 Task: Add Organic Valley Organic String Cheese to the cart.
Action: Mouse pressed left at (24, 104)
Screenshot: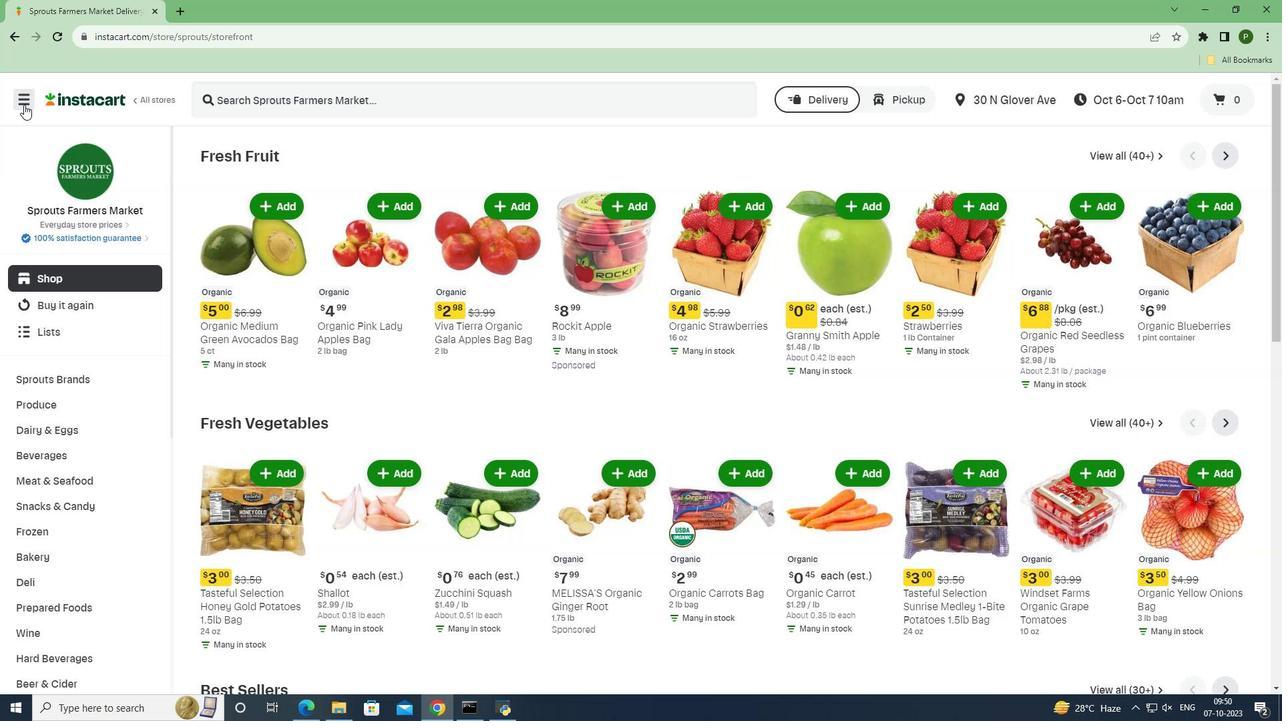 
Action: Mouse moved to (74, 348)
Screenshot: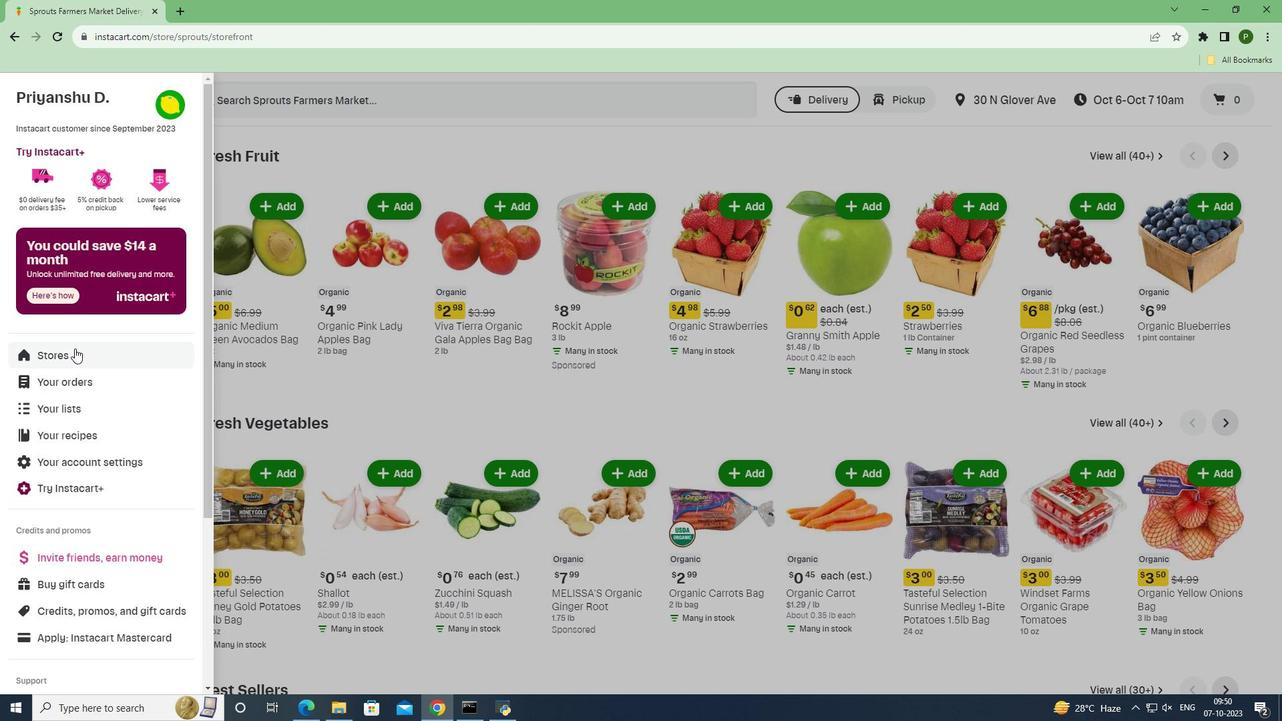 
Action: Mouse pressed left at (74, 348)
Screenshot: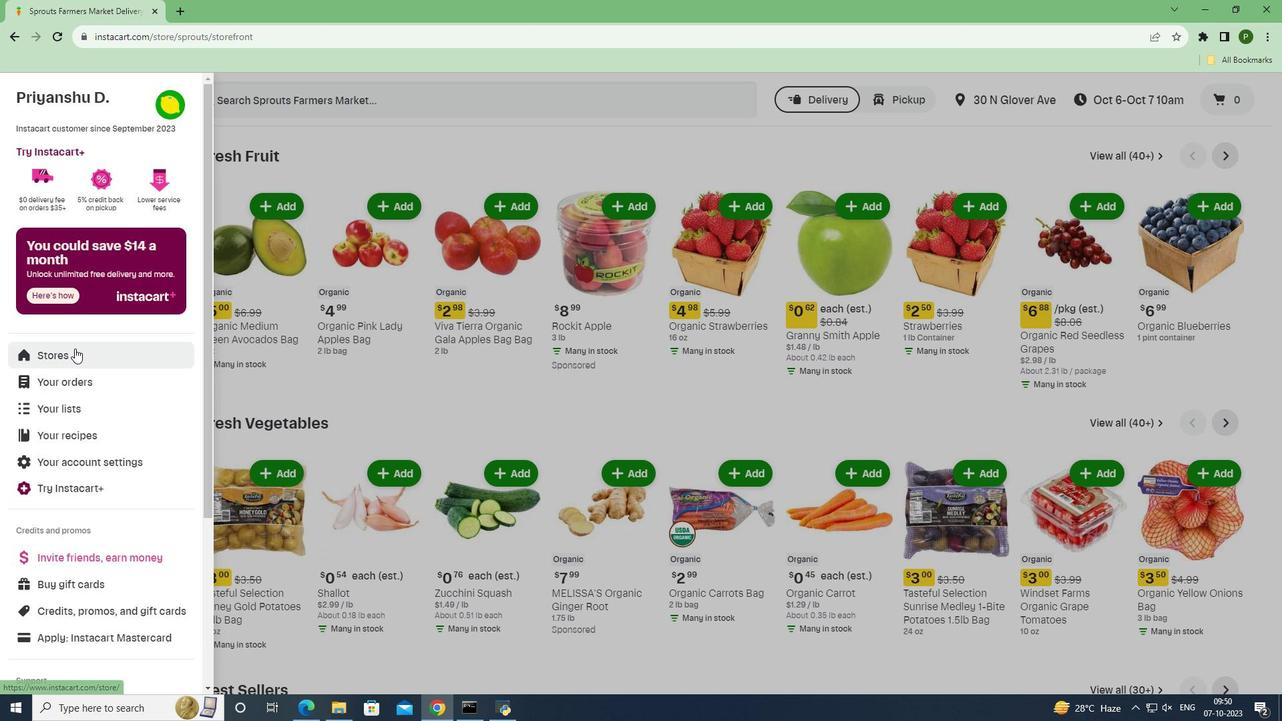 
Action: Mouse moved to (301, 152)
Screenshot: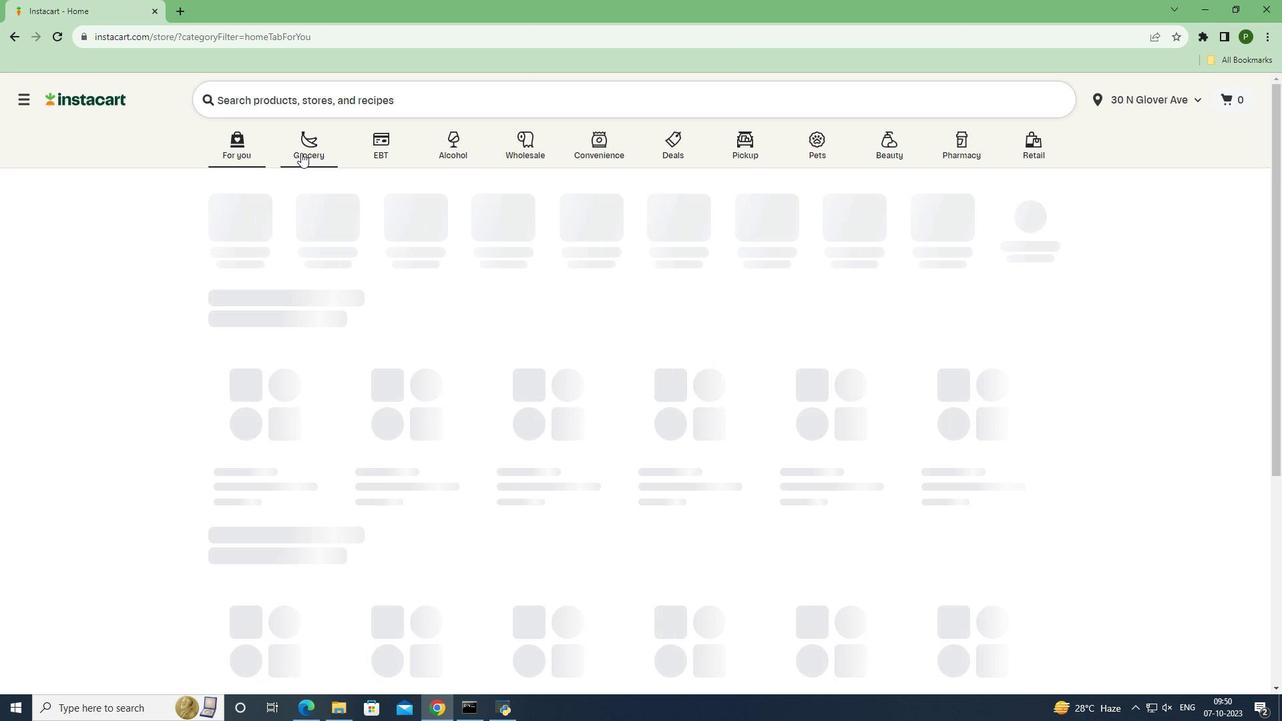 
Action: Mouse pressed left at (301, 152)
Screenshot: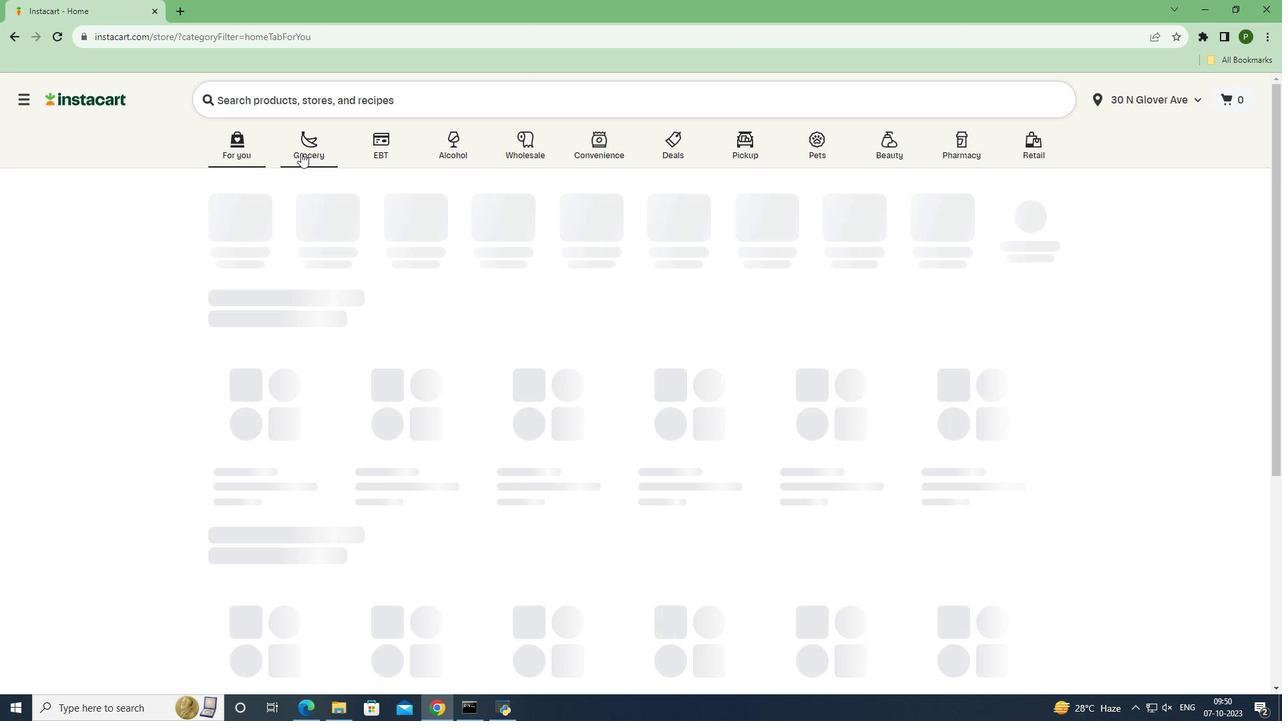 
Action: Mouse moved to (575, 315)
Screenshot: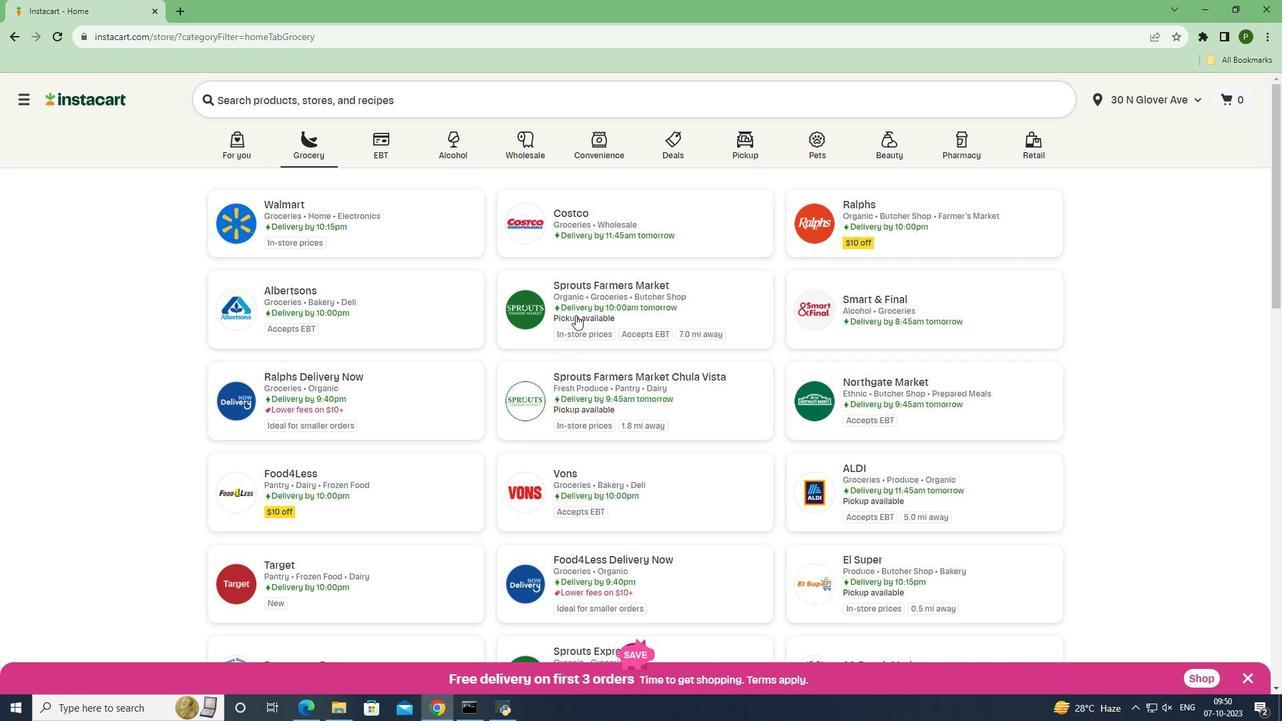 
Action: Mouse pressed left at (575, 315)
Screenshot: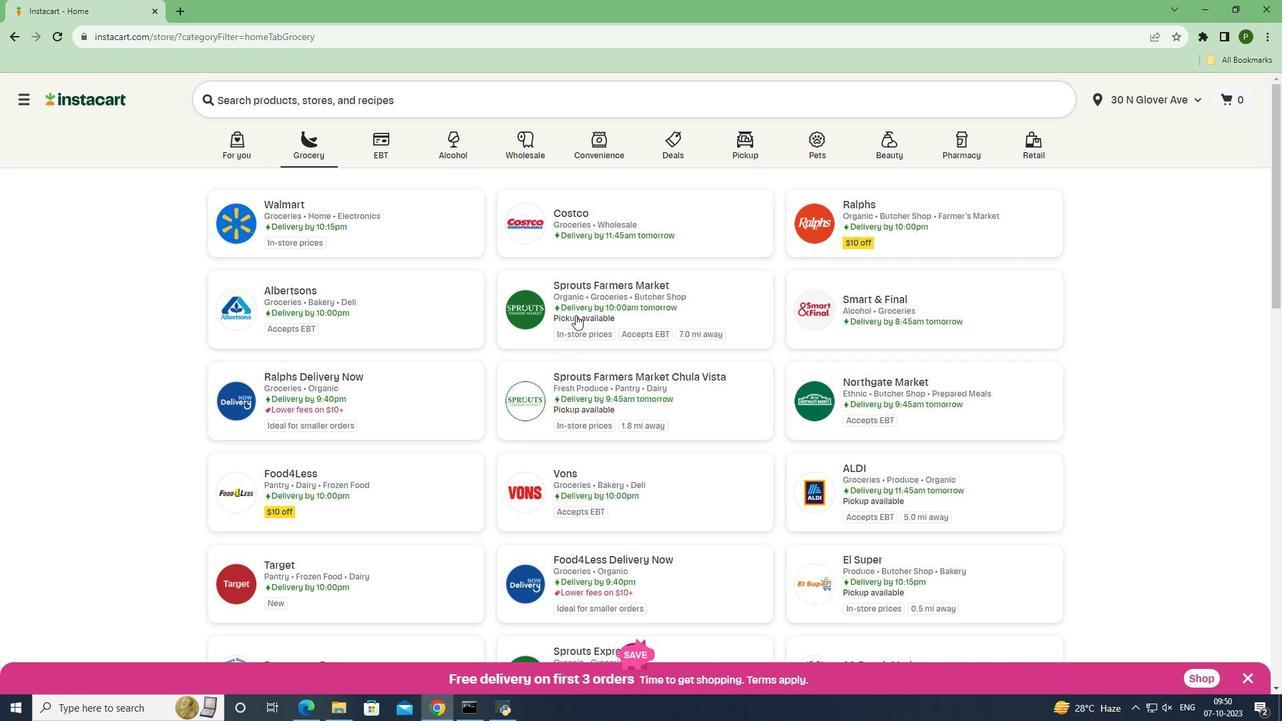 
Action: Mouse moved to (86, 432)
Screenshot: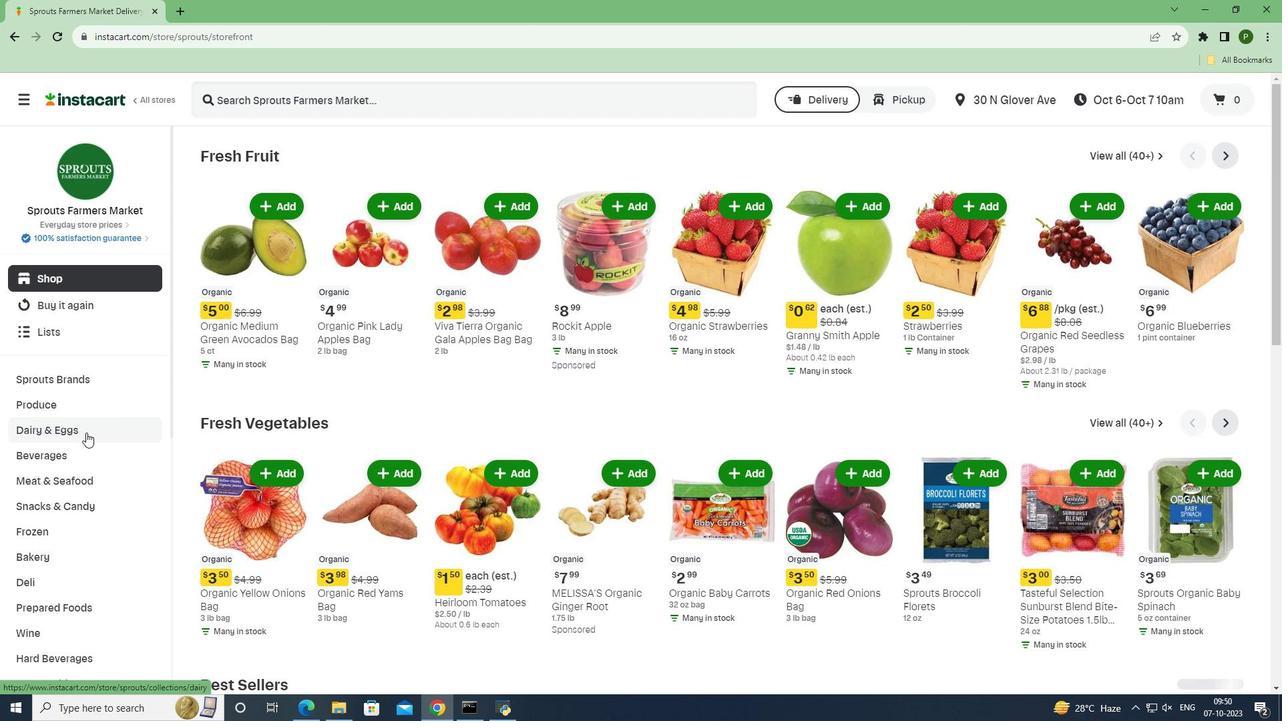 
Action: Mouse pressed left at (86, 432)
Screenshot: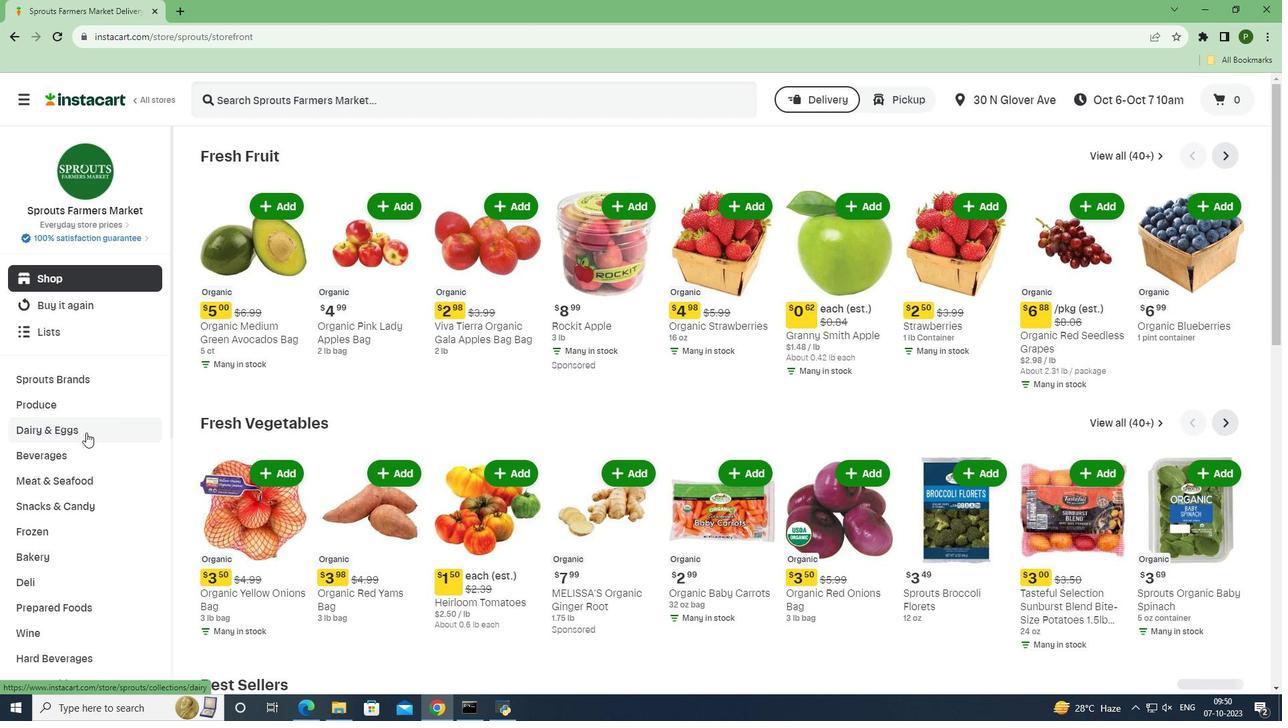 
Action: Mouse moved to (73, 476)
Screenshot: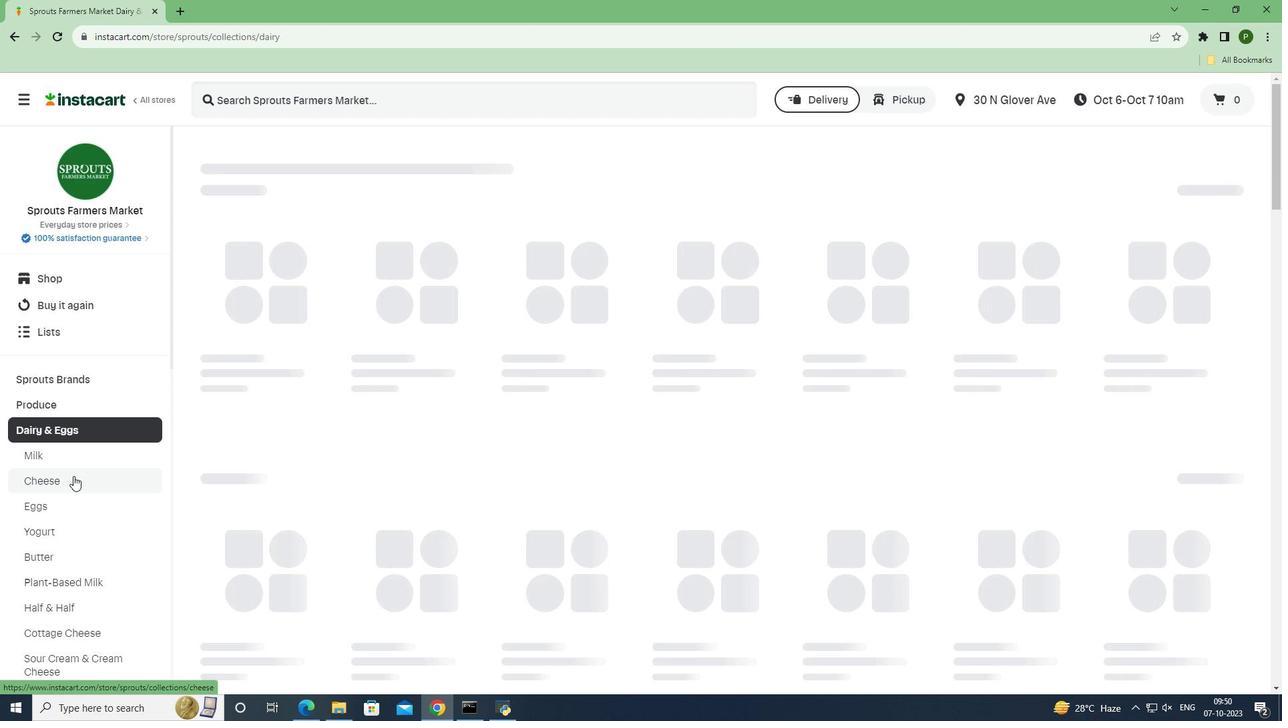 
Action: Mouse pressed left at (73, 476)
Screenshot: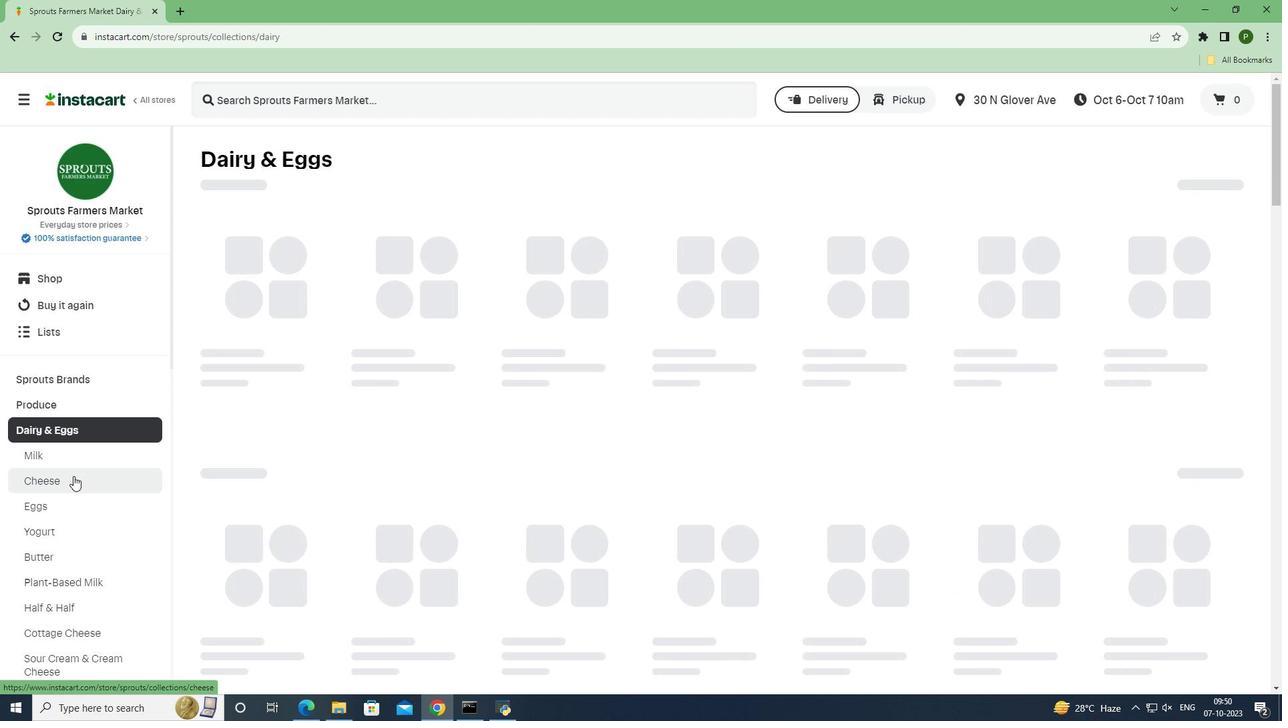 
Action: Mouse moved to (269, 97)
Screenshot: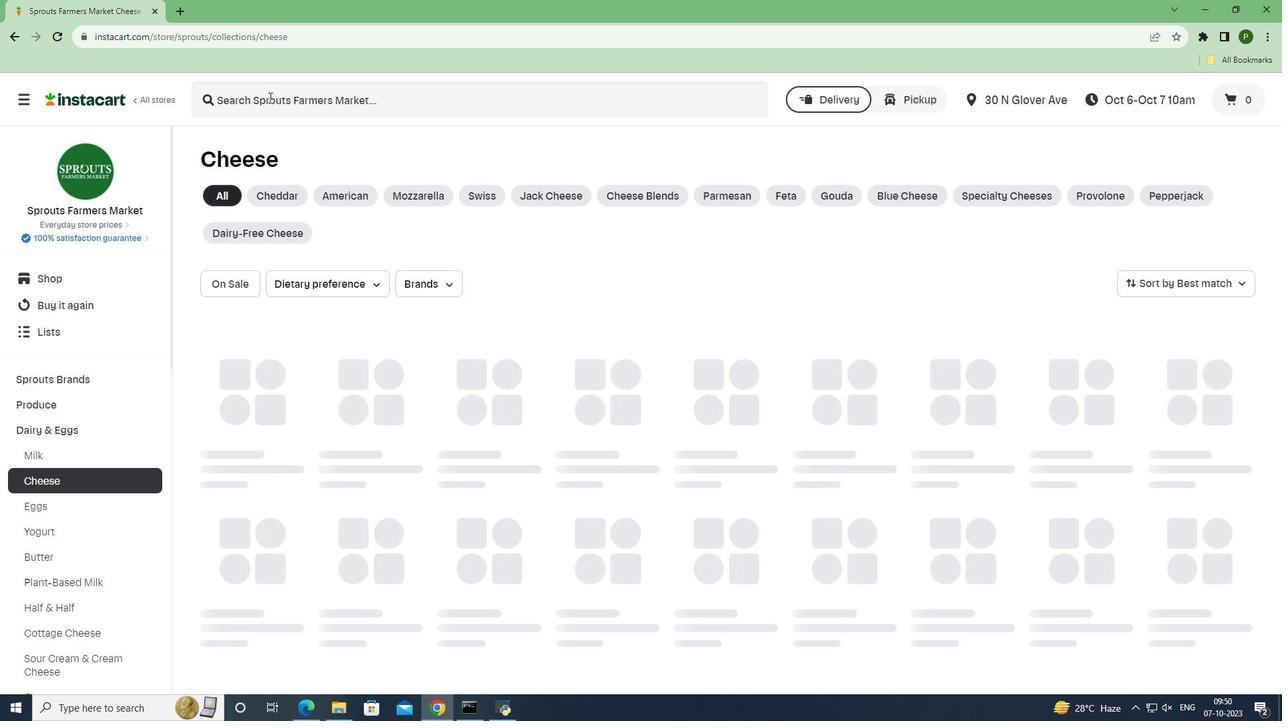 
Action: Mouse pressed left at (269, 97)
Screenshot: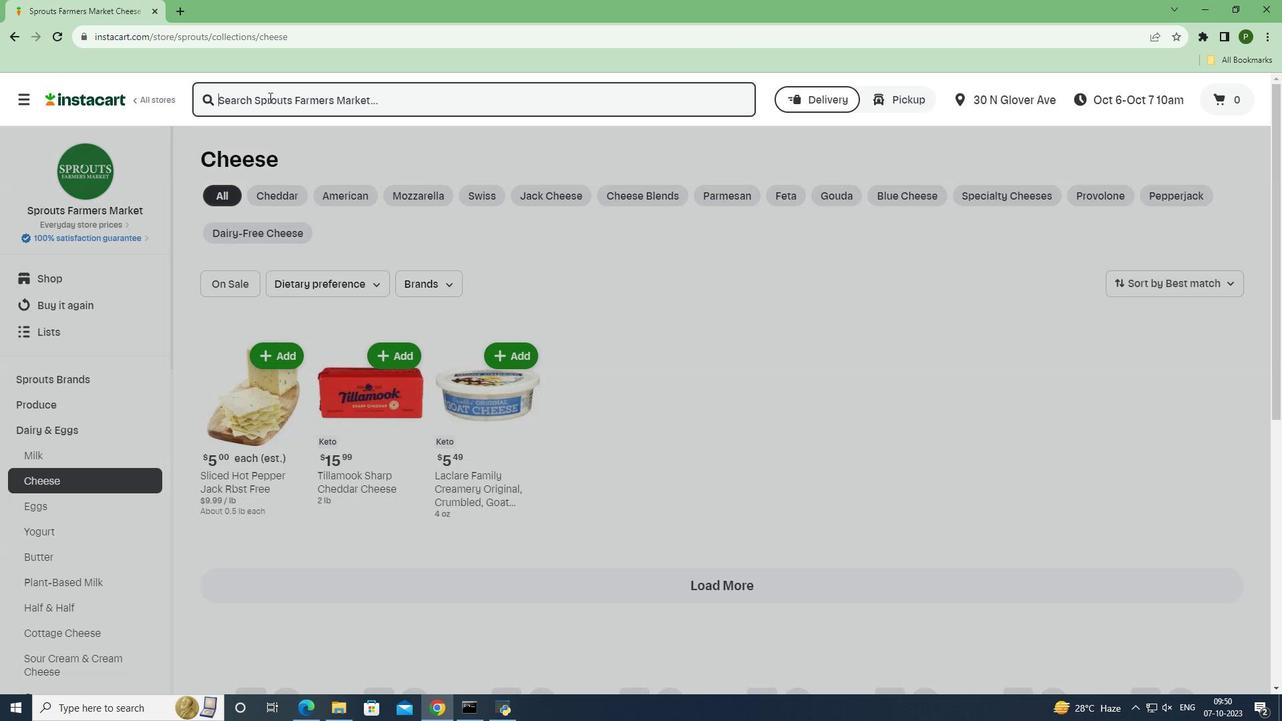 
Action: Key pressed <Key.caps_lock>O<Key.caps_lock>rganic<Key.space><Key.caps_lock>V<Key.caps_lock>alley<Key.space><Key.caps_lock>O<Key.caps_lock>rganic<Key.space><Key.caps_lock>S<Key.caps_lock>tring<Key.space><Key.caps_lock>C<Key.caps_lock>heese<Key.enter>
Screenshot: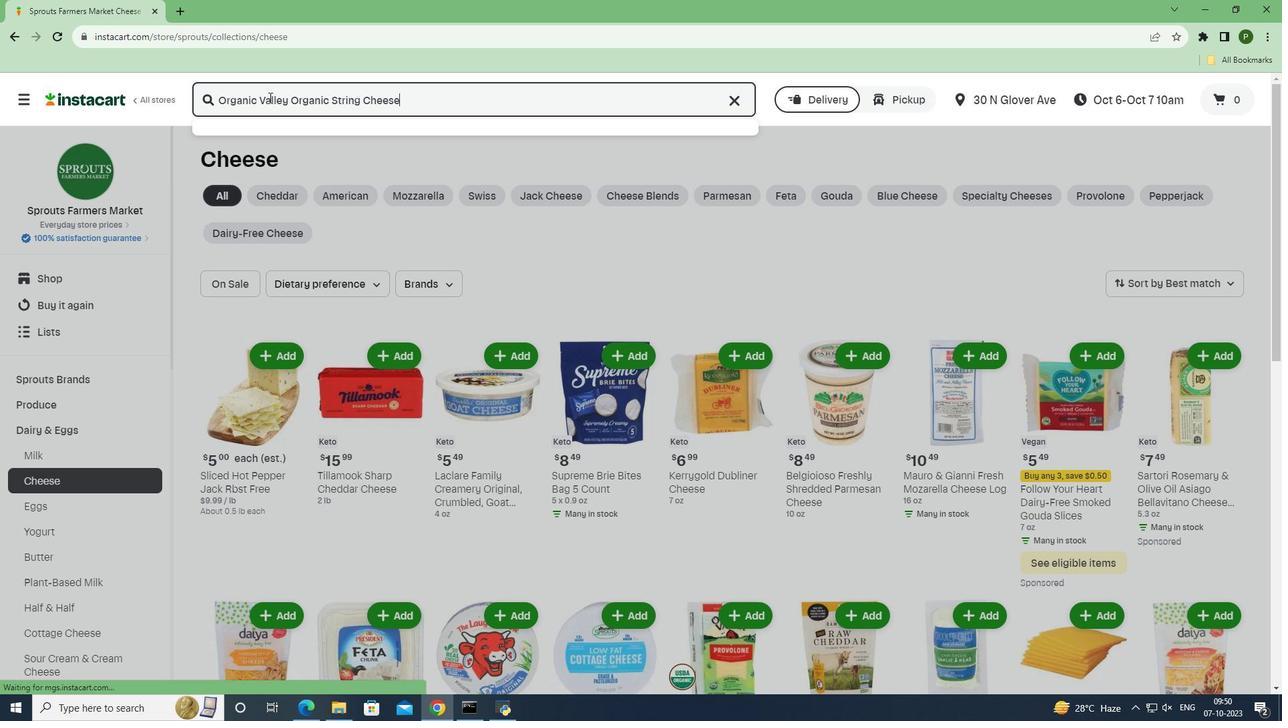 
Action: Mouse moved to (774, 238)
Screenshot: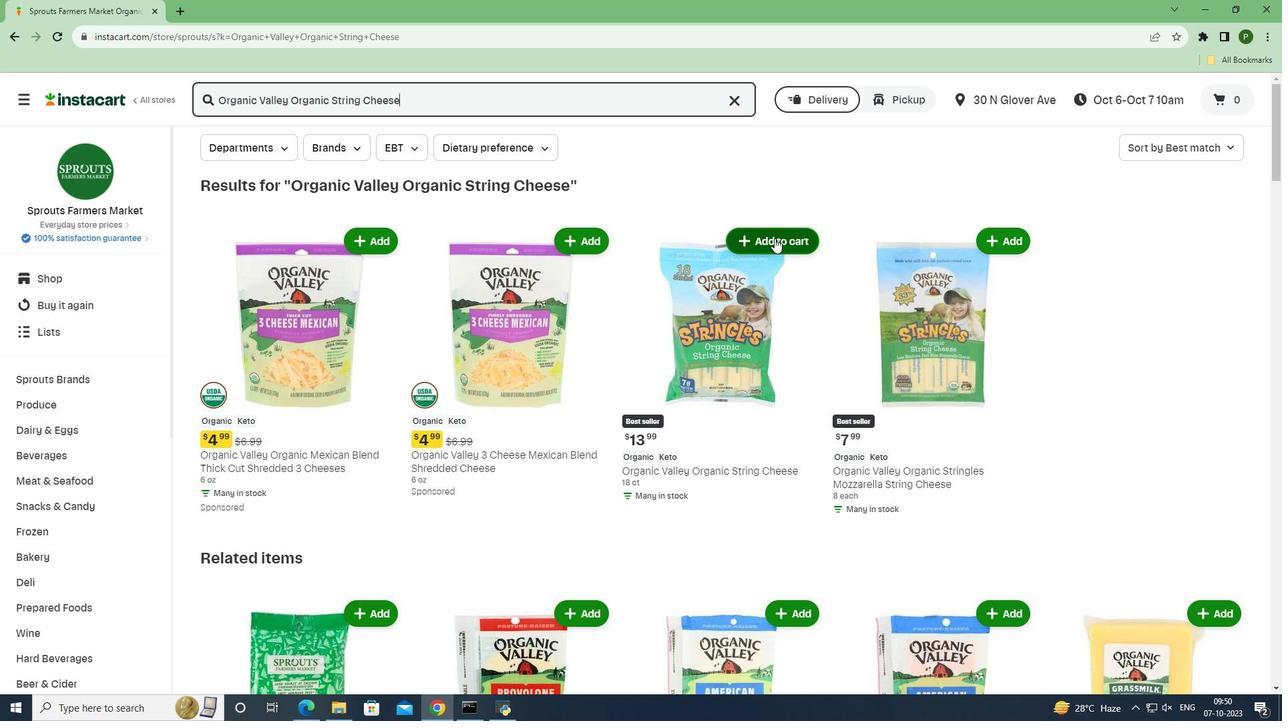 
Action: Mouse pressed left at (774, 238)
Screenshot: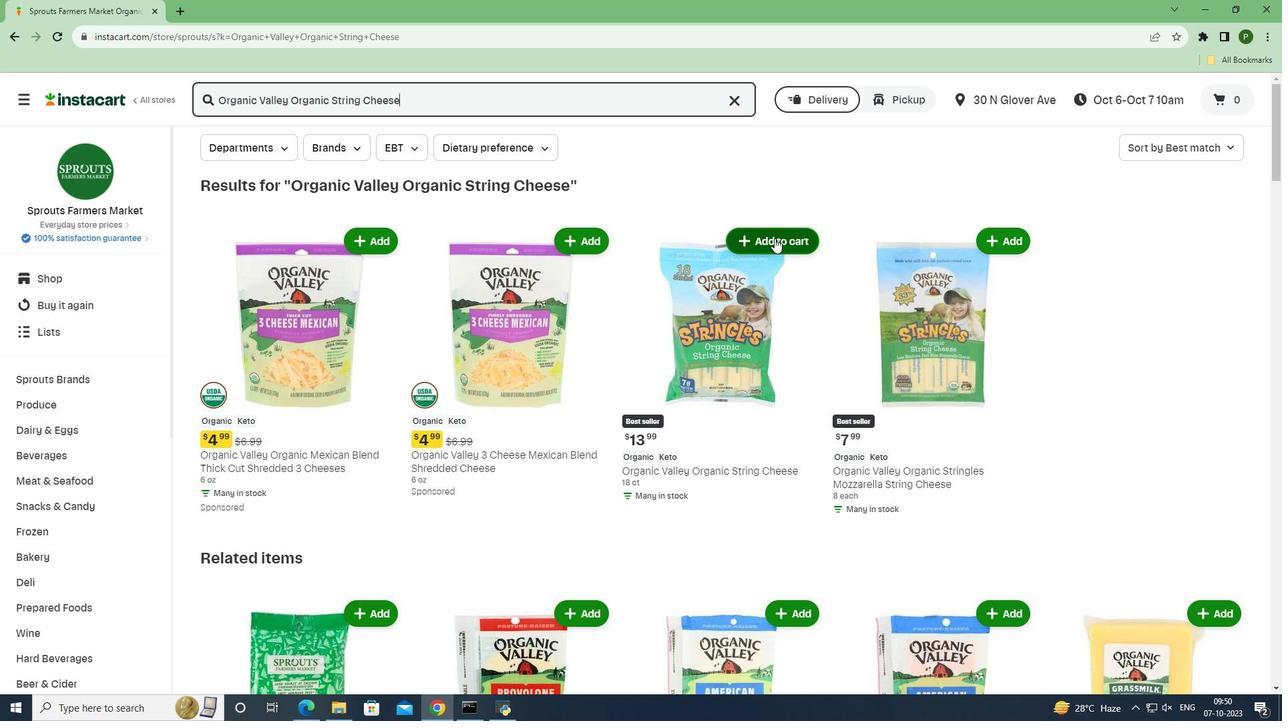 
Action: Mouse moved to (818, 321)
Screenshot: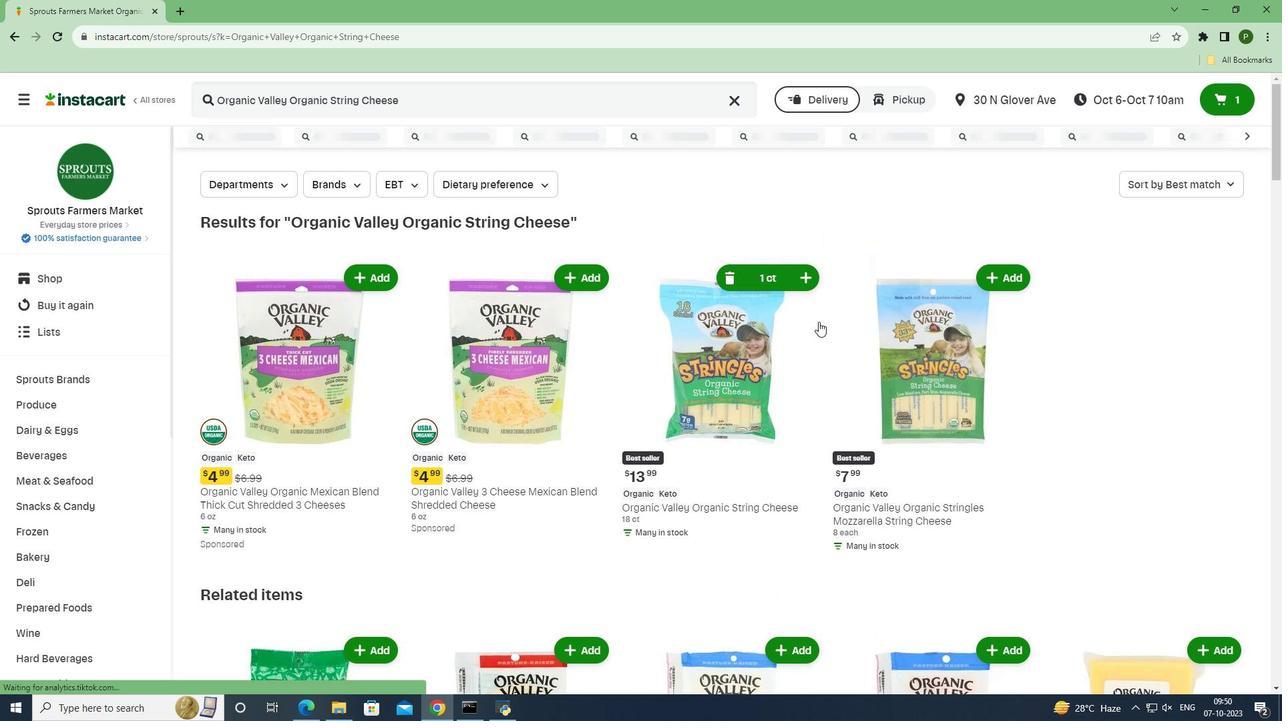 
